 Task: Check the sale-to-list ratio of community pool in the last 3 years.
Action: Mouse moved to (998, 228)
Screenshot: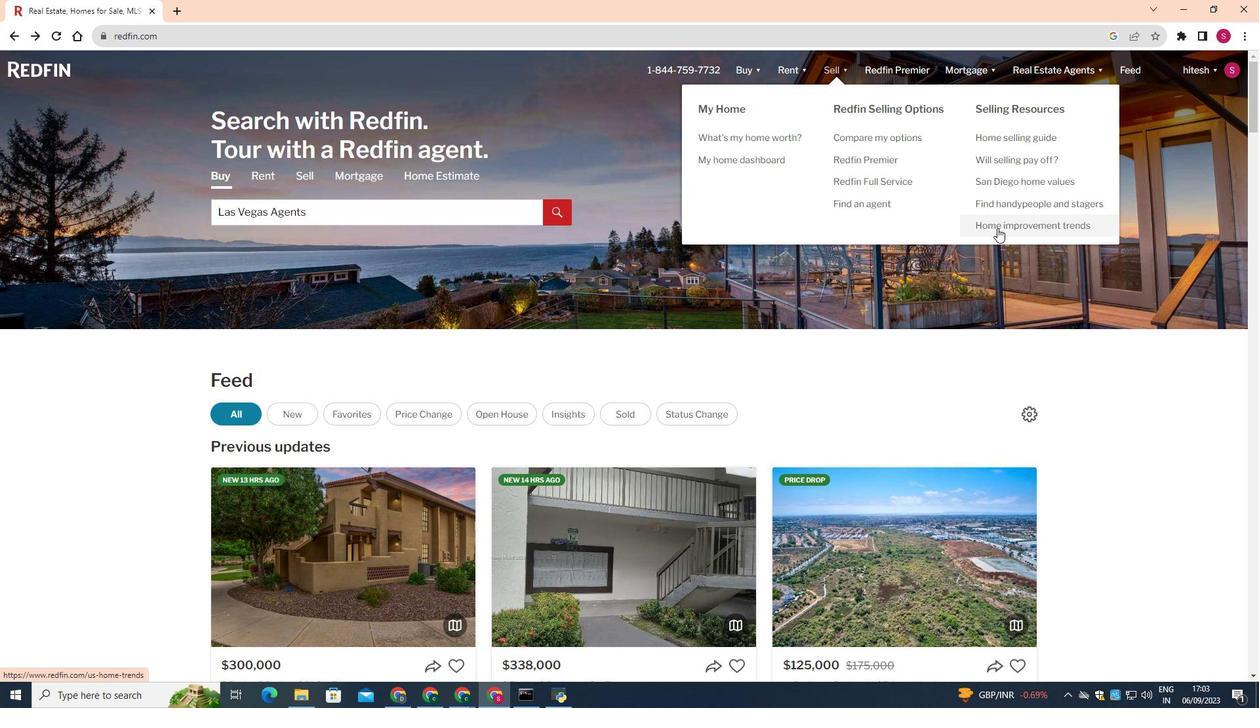 
Action: Mouse pressed left at (998, 228)
Screenshot: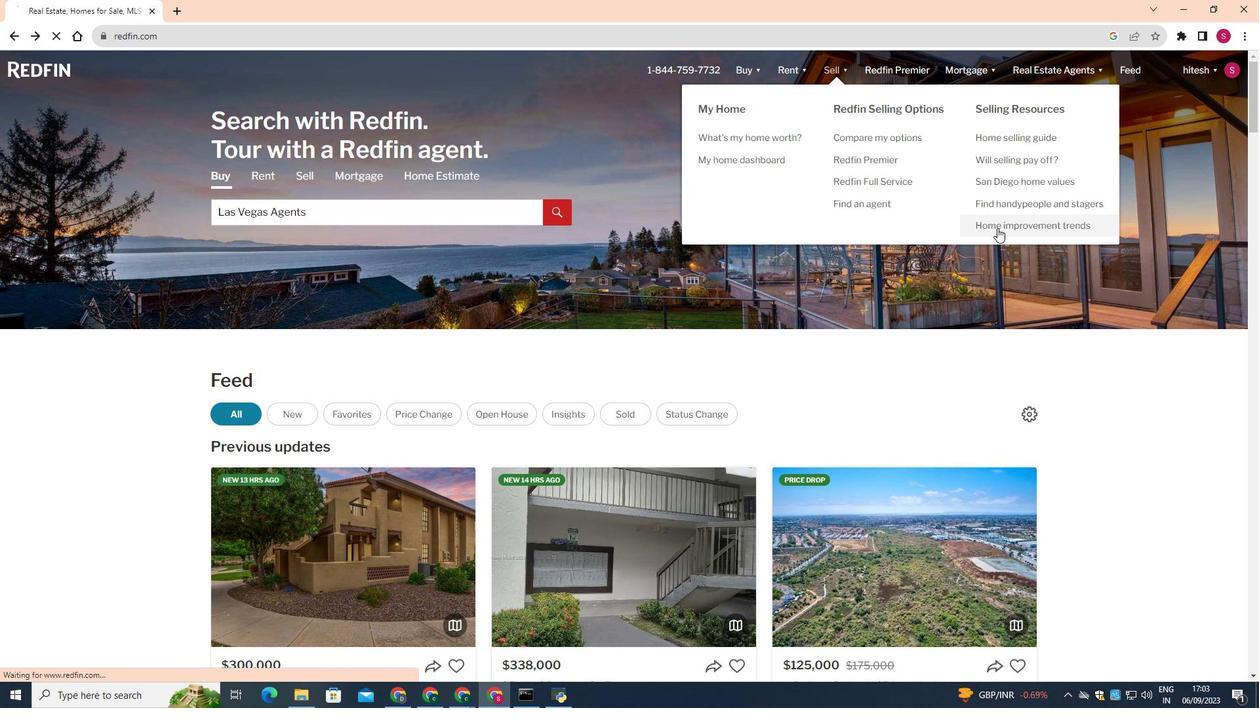 
Action: Mouse moved to (714, 442)
Screenshot: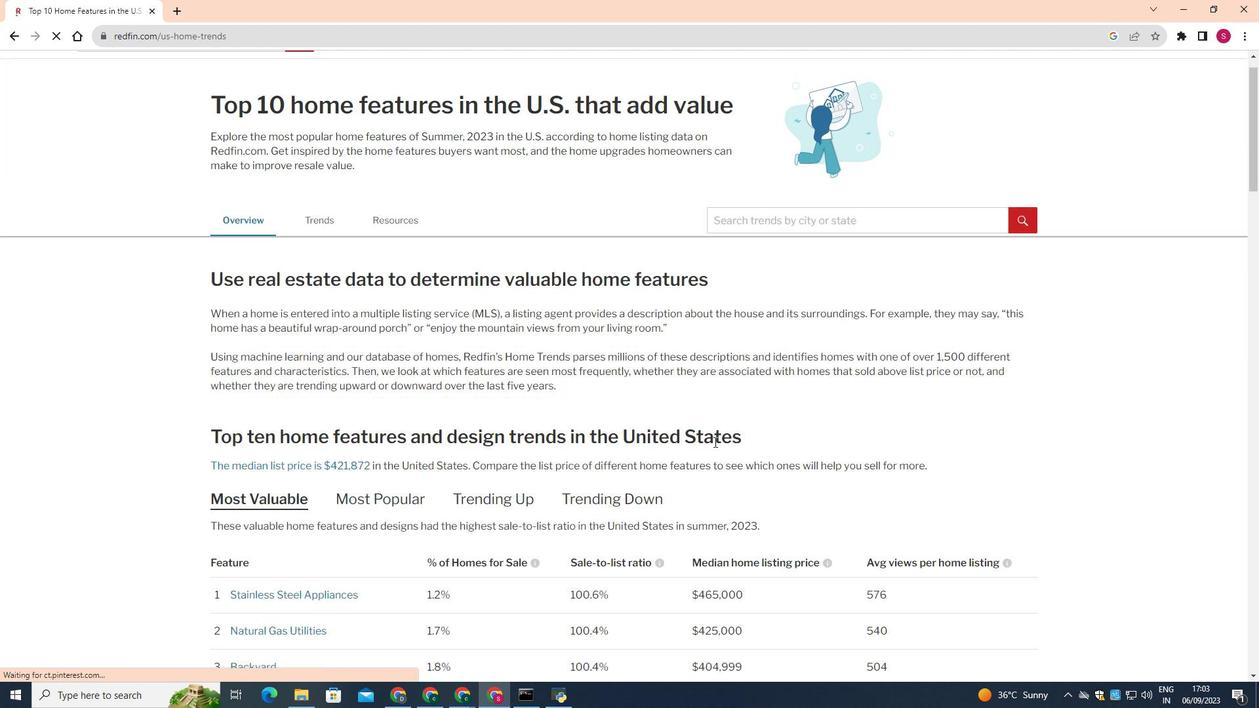 
Action: Mouse scrolled (714, 441) with delta (0, 0)
Screenshot: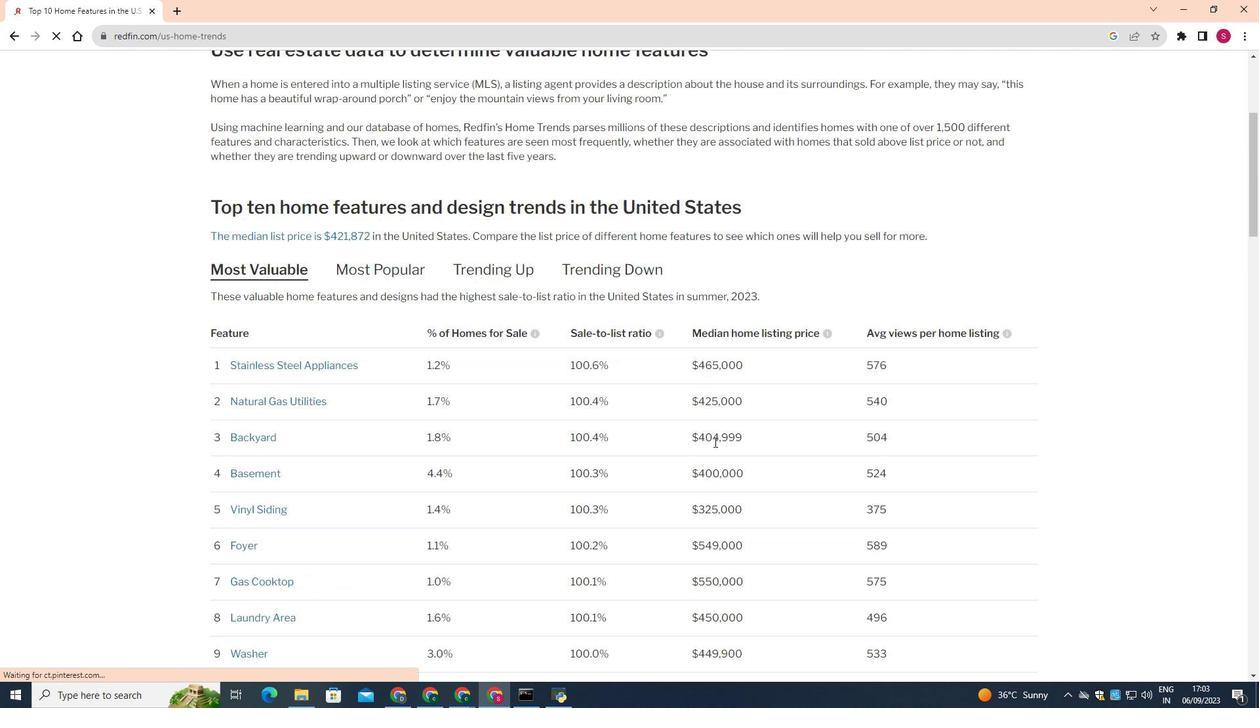 
Action: Mouse scrolled (714, 441) with delta (0, 0)
Screenshot: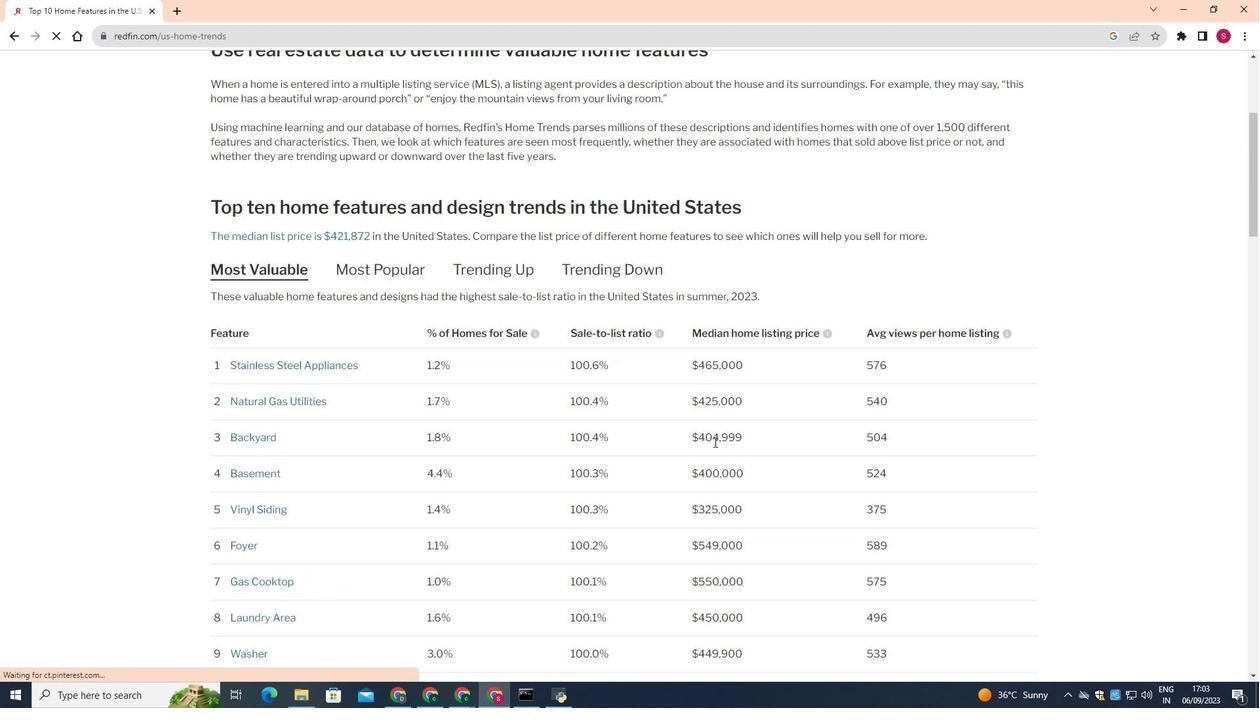 
Action: Mouse scrolled (714, 441) with delta (0, 0)
Screenshot: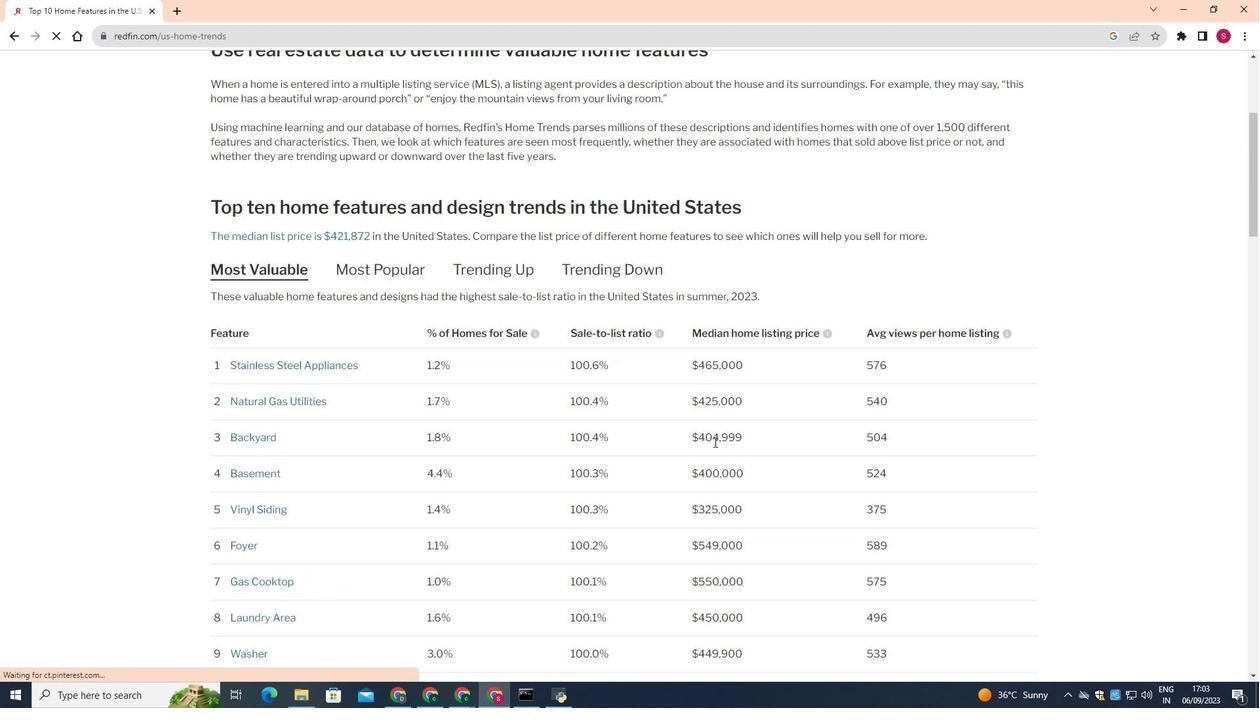 
Action: Mouse scrolled (714, 441) with delta (0, 0)
Screenshot: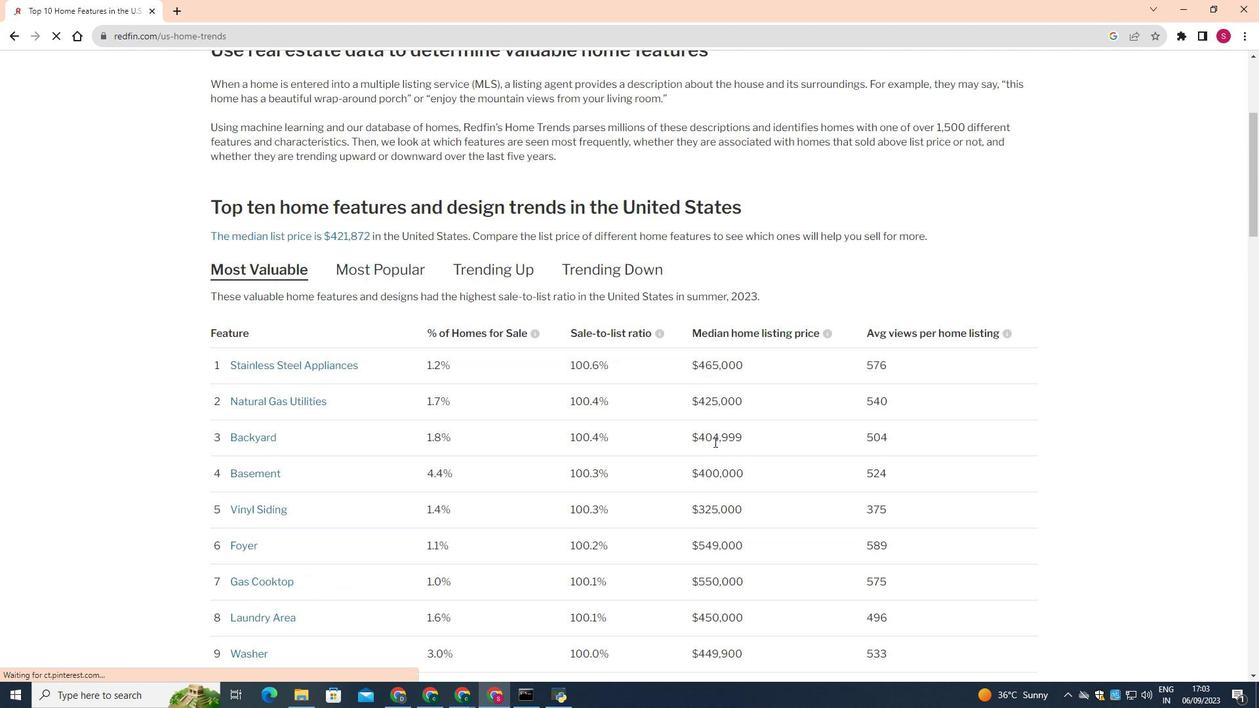 
Action: Mouse scrolled (714, 441) with delta (0, 0)
Screenshot: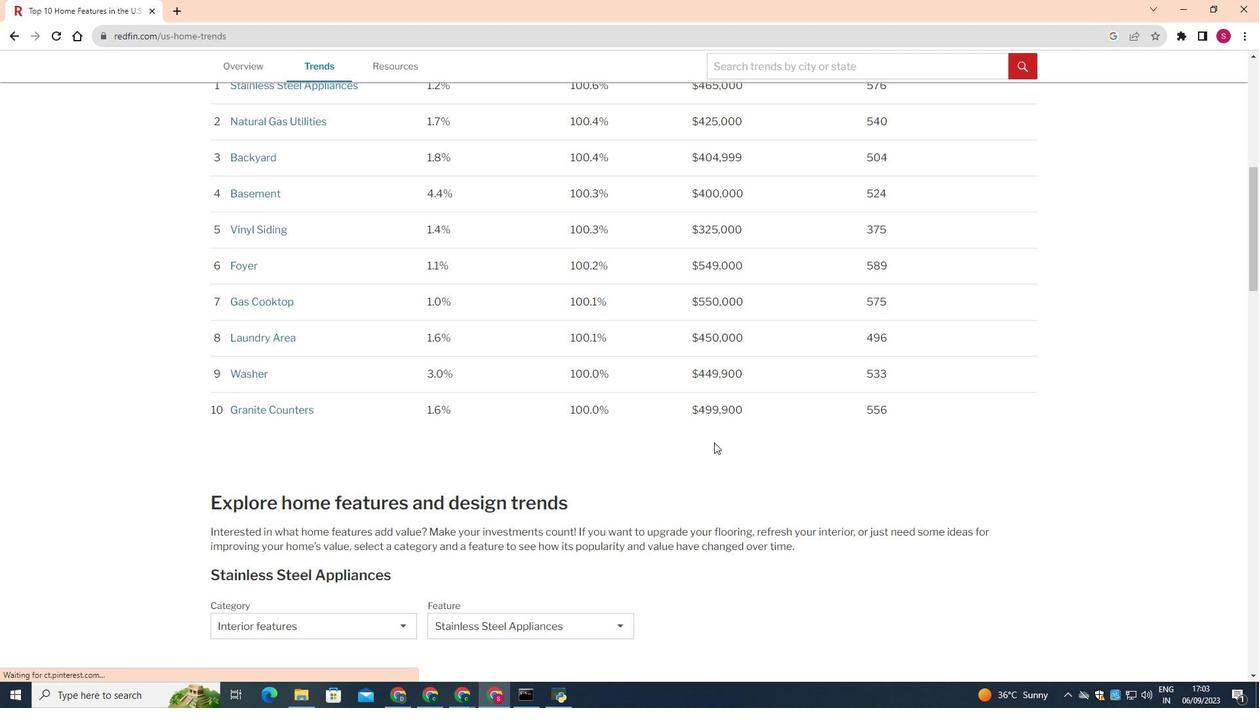 
Action: Mouse moved to (714, 442)
Screenshot: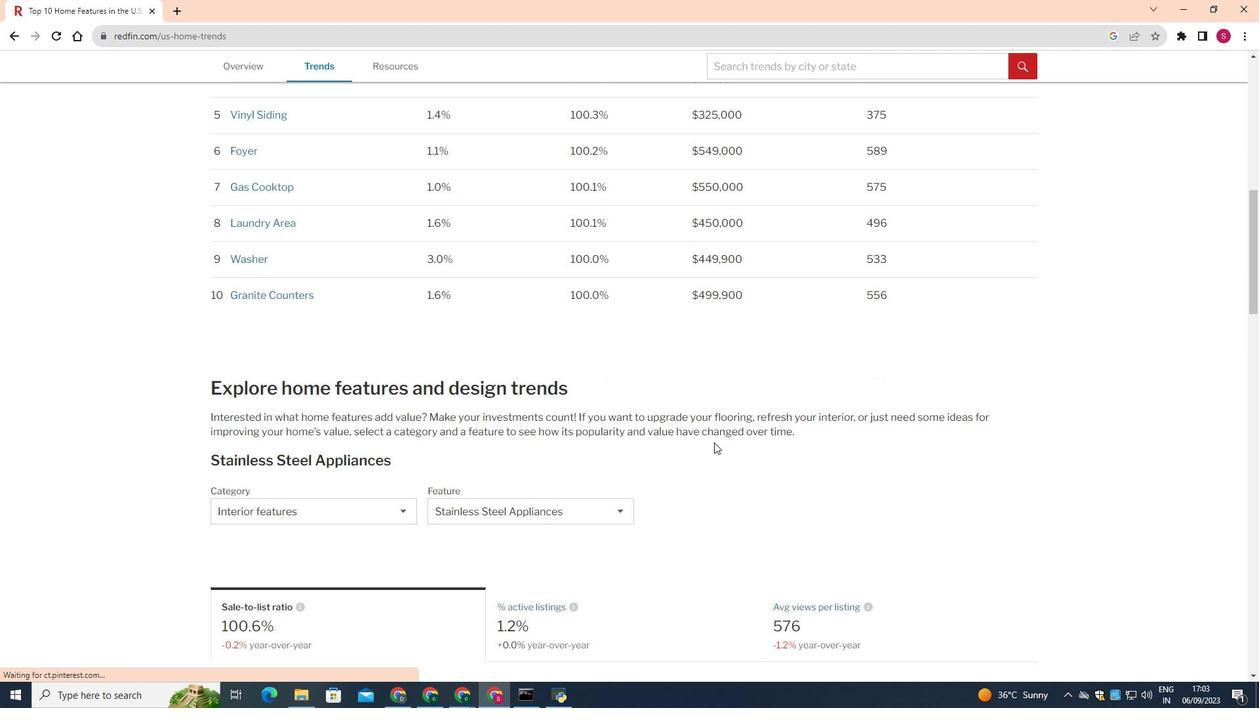 
Action: Mouse scrolled (714, 442) with delta (0, 0)
Screenshot: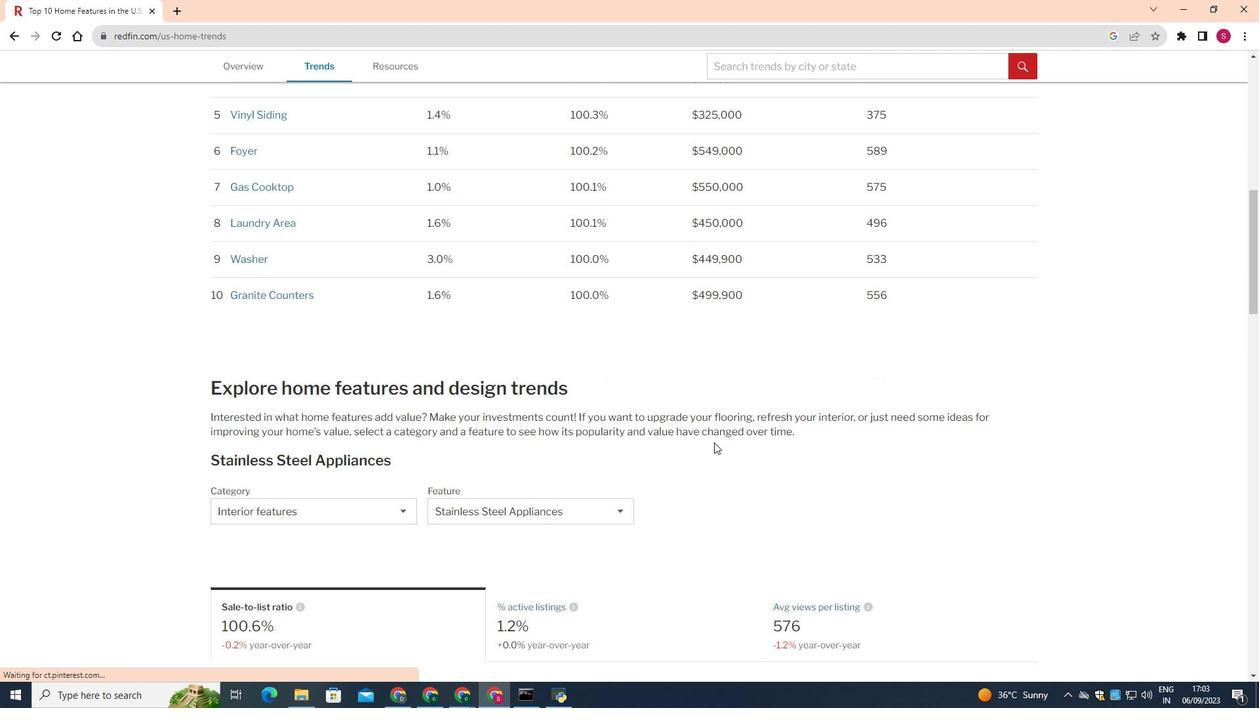 
Action: Mouse scrolled (714, 442) with delta (0, 0)
Screenshot: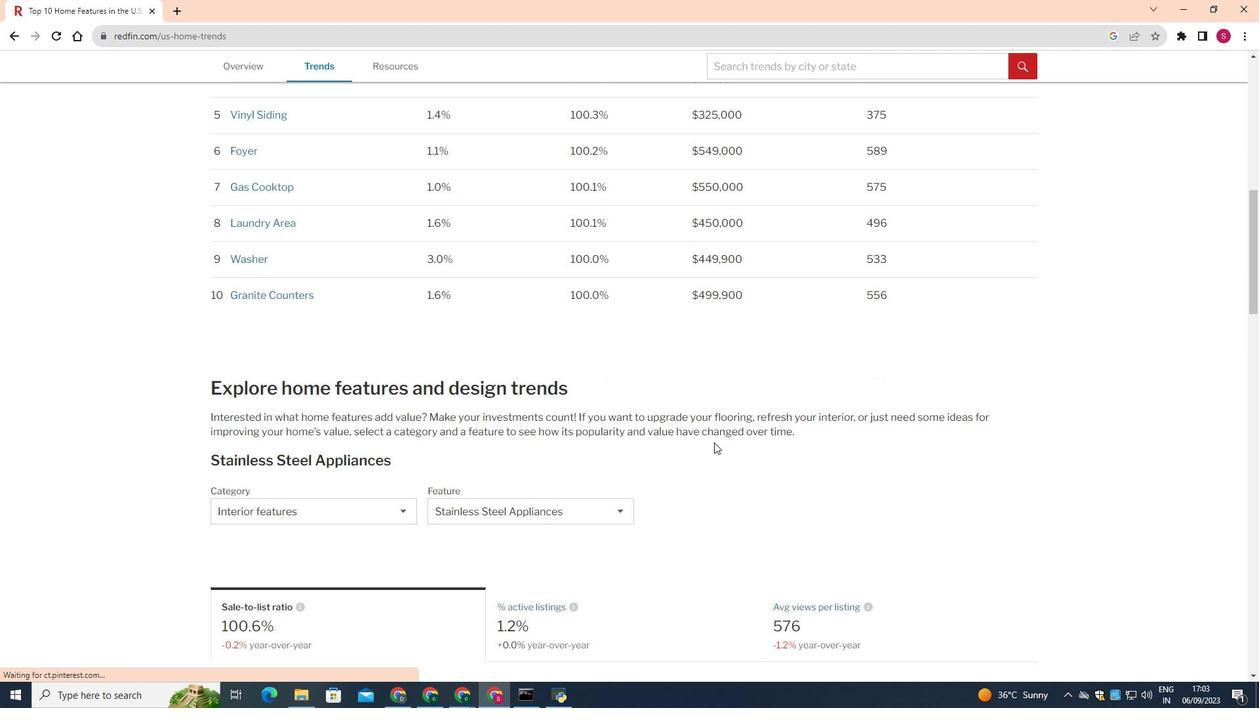 
Action: Mouse scrolled (714, 442) with delta (0, 0)
Screenshot: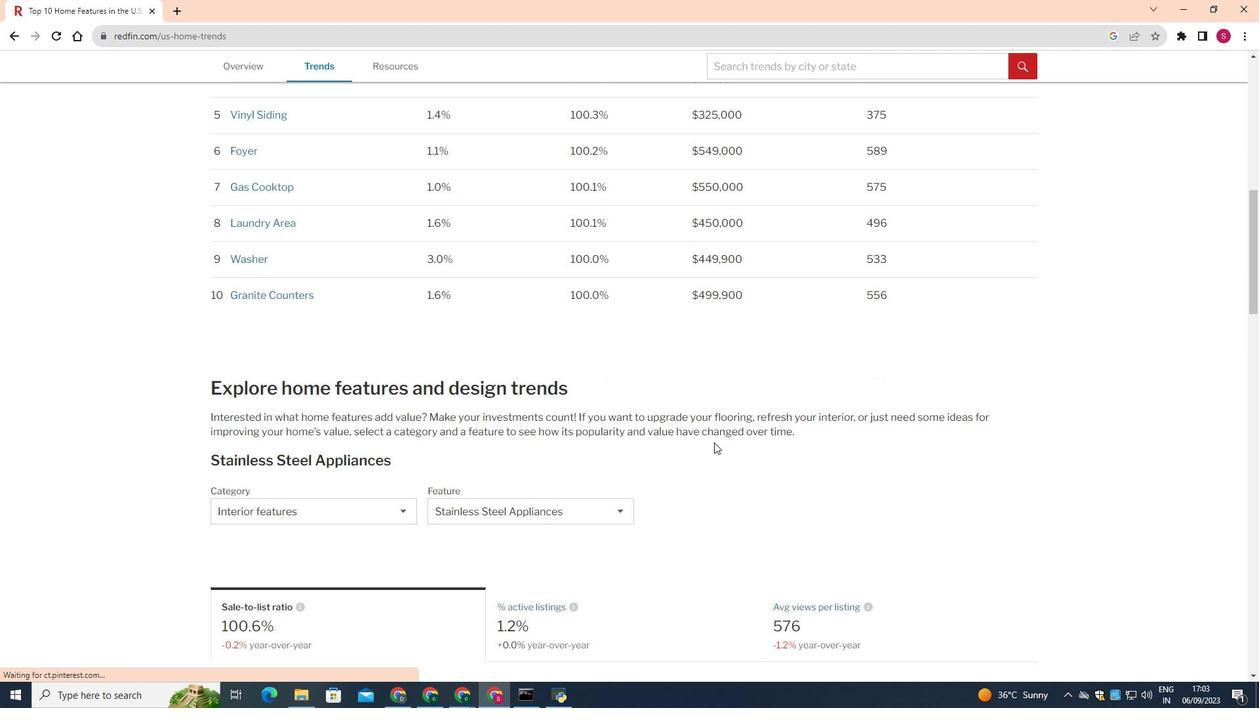 
Action: Mouse scrolled (714, 442) with delta (0, 0)
Screenshot: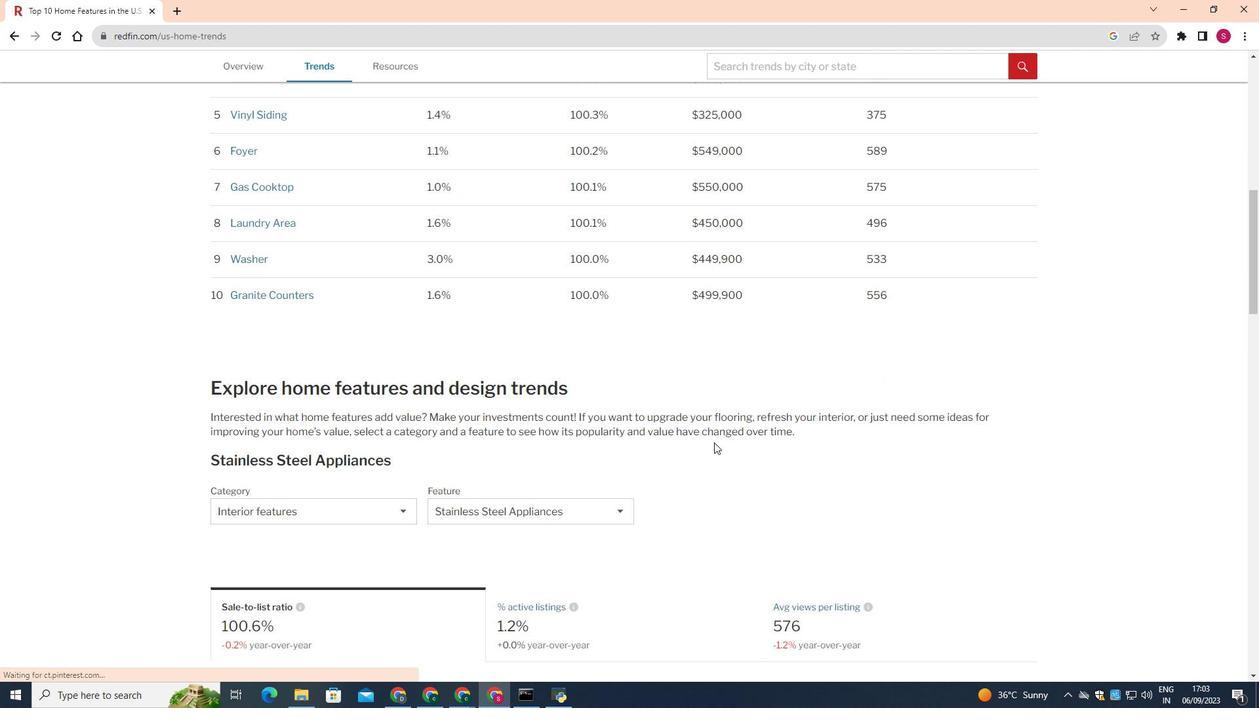 
Action: Mouse scrolled (714, 442) with delta (0, 0)
Screenshot: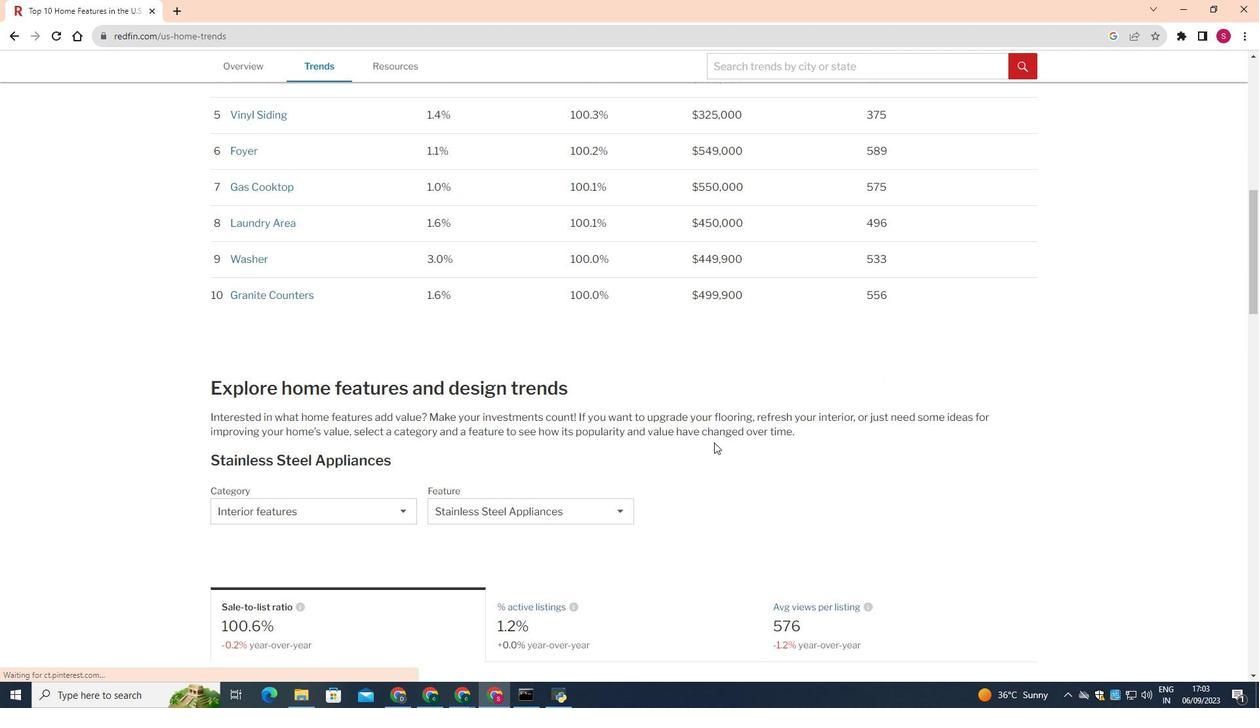 
Action: Mouse moved to (715, 443)
Screenshot: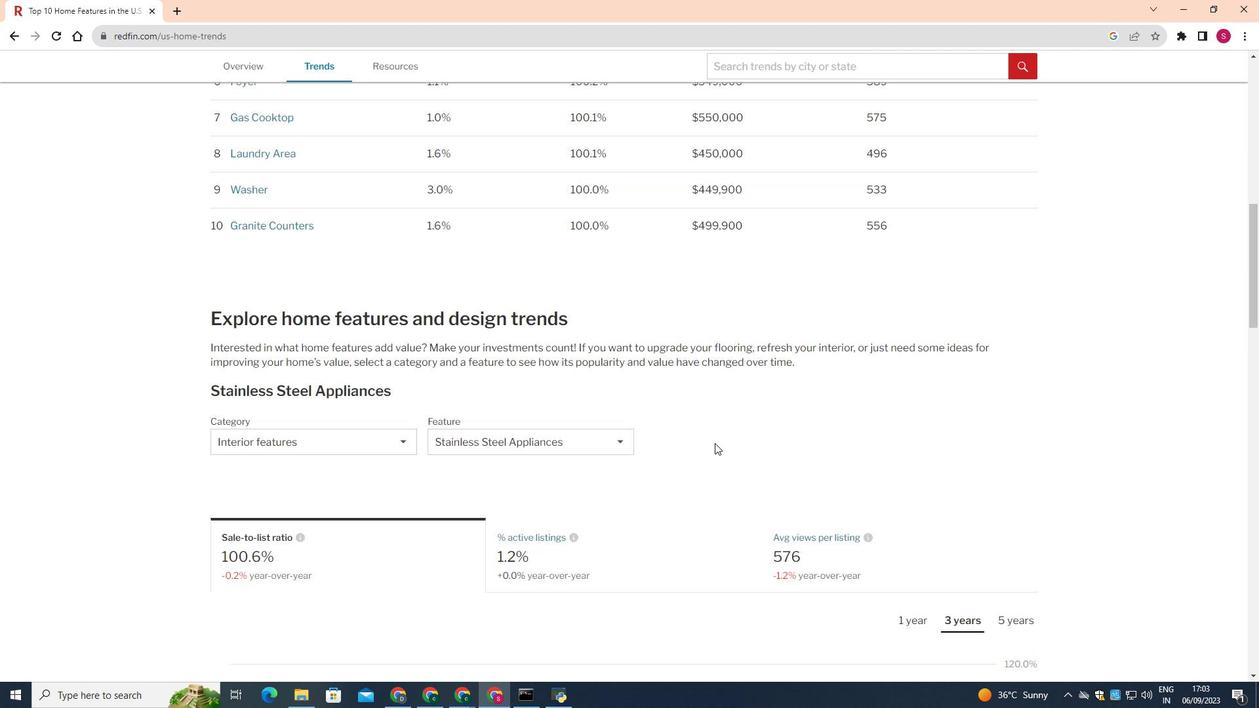 
Action: Mouse scrolled (715, 442) with delta (0, 0)
Screenshot: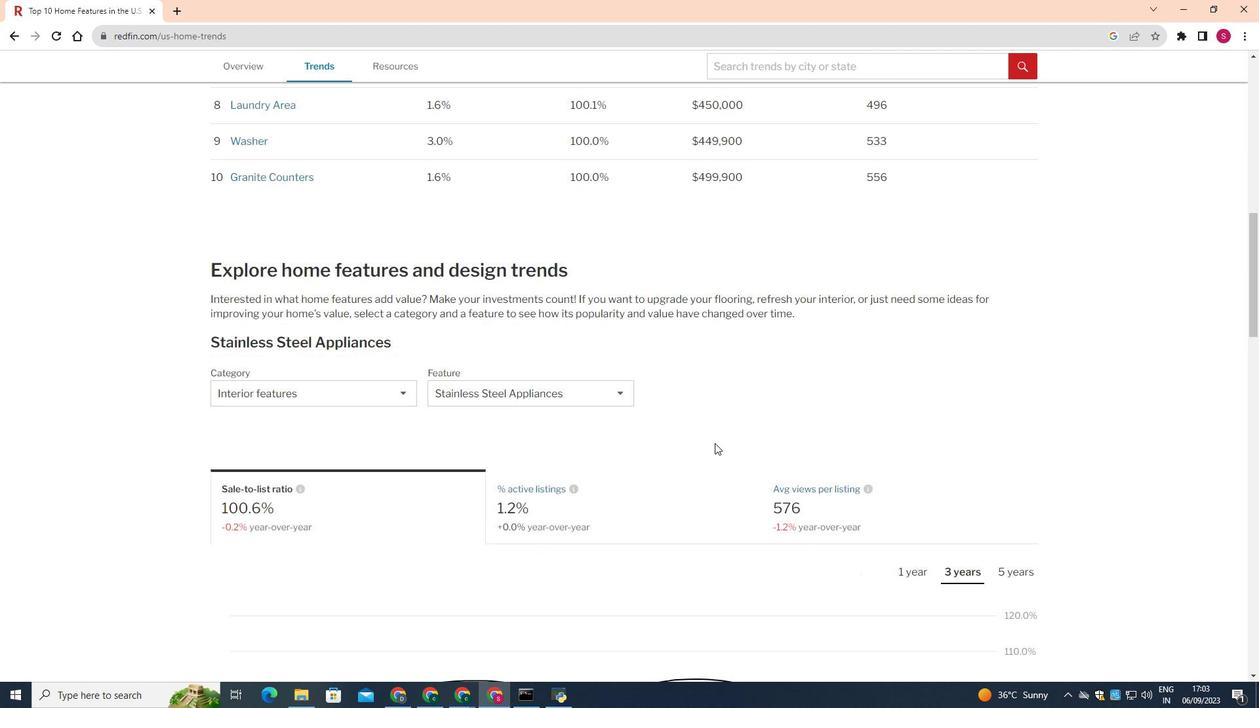 
Action: Mouse scrolled (715, 442) with delta (0, 0)
Screenshot: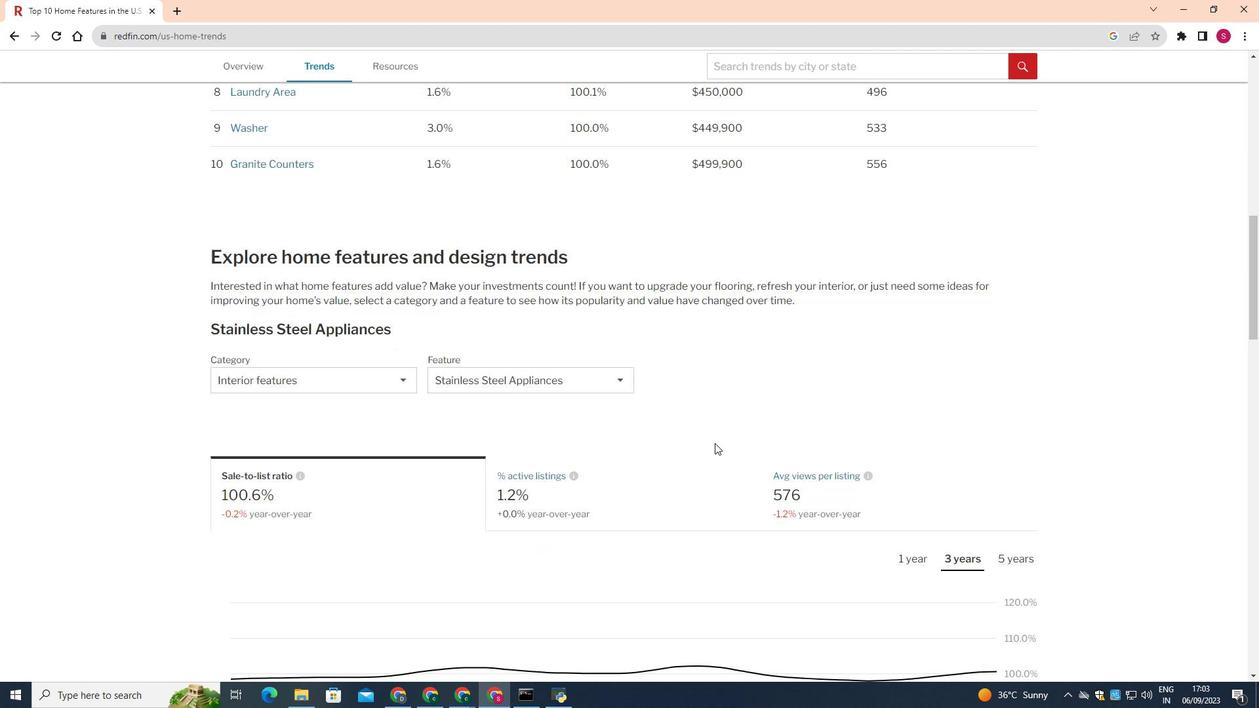 
Action: Mouse moved to (319, 379)
Screenshot: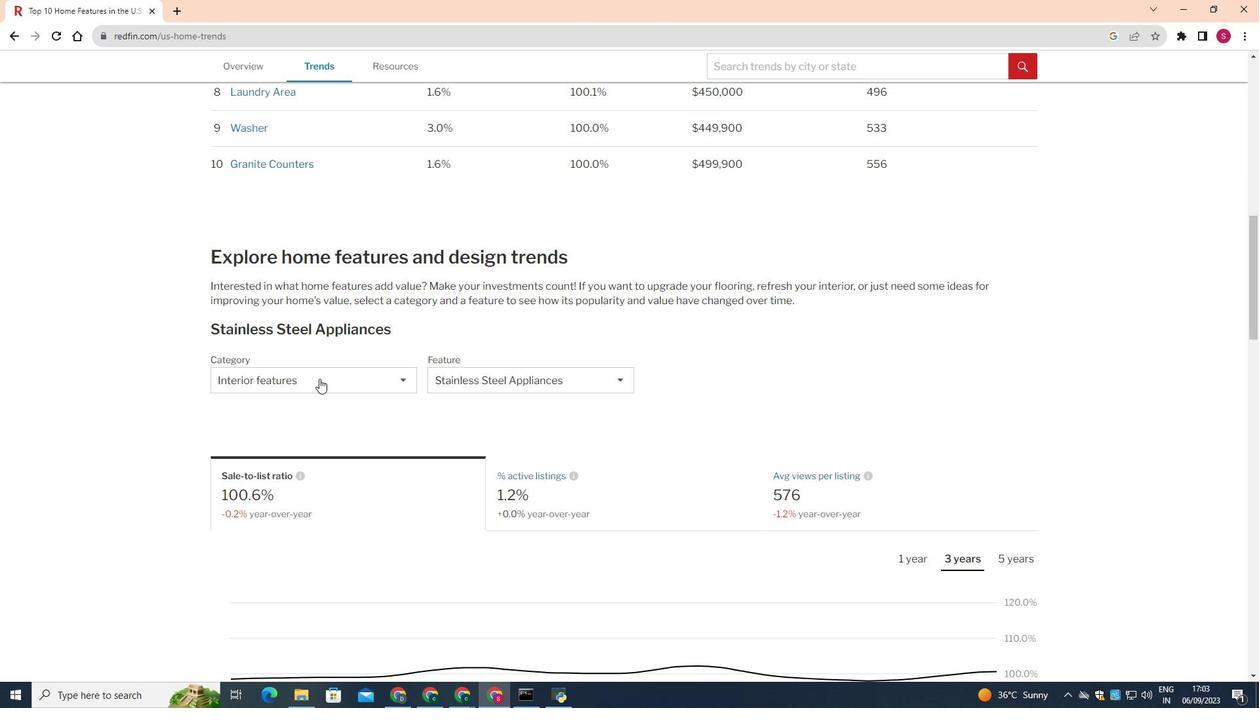
Action: Mouse pressed left at (319, 379)
Screenshot: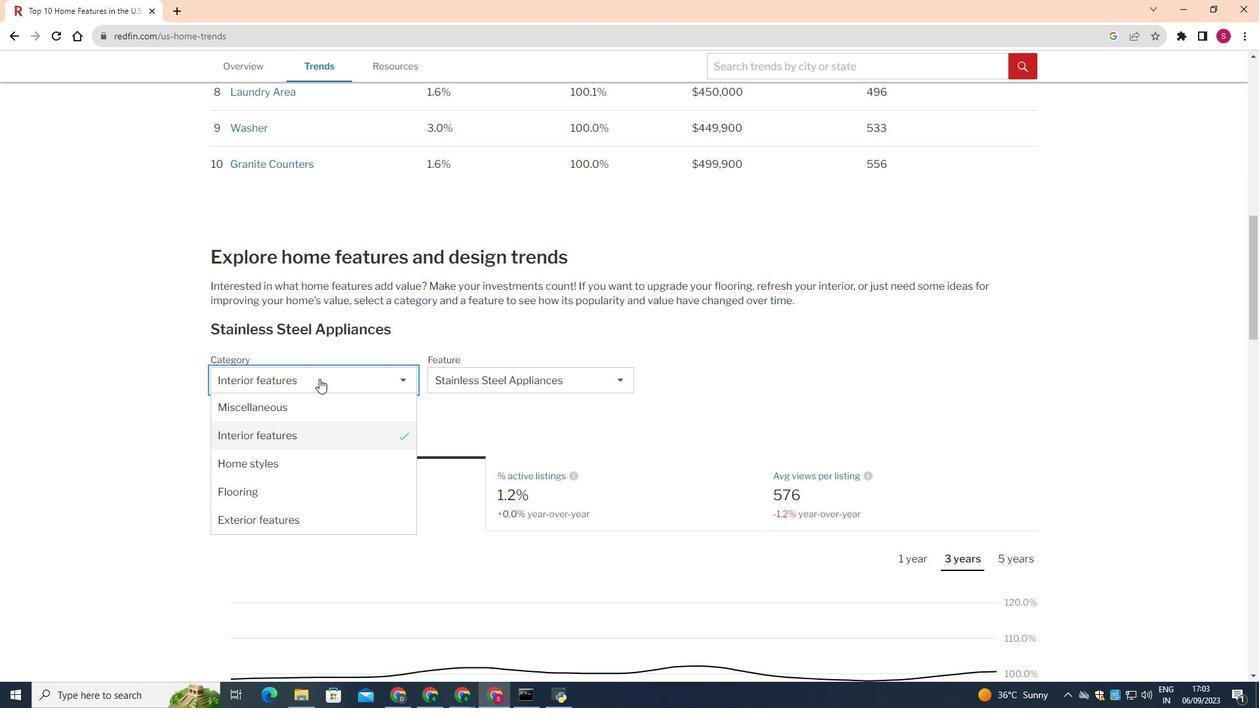 
Action: Mouse moved to (304, 408)
Screenshot: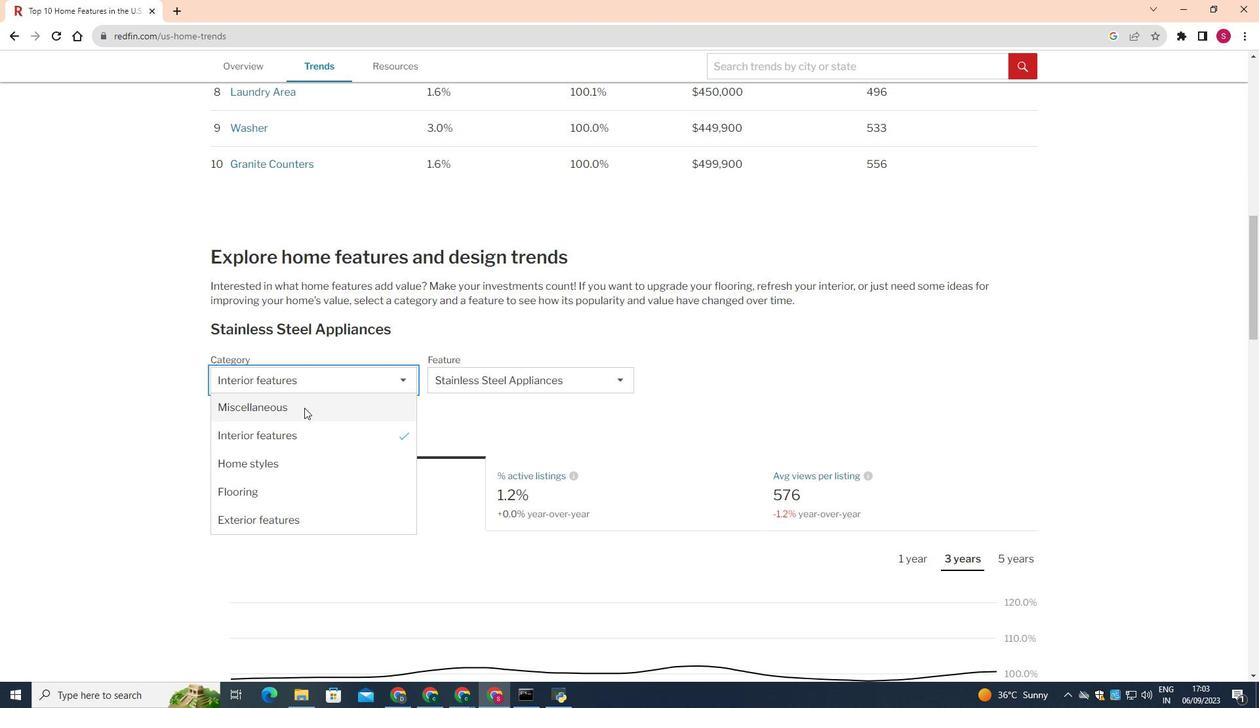 
Action: Mouse pressed left at (304, 408)
Screenshot: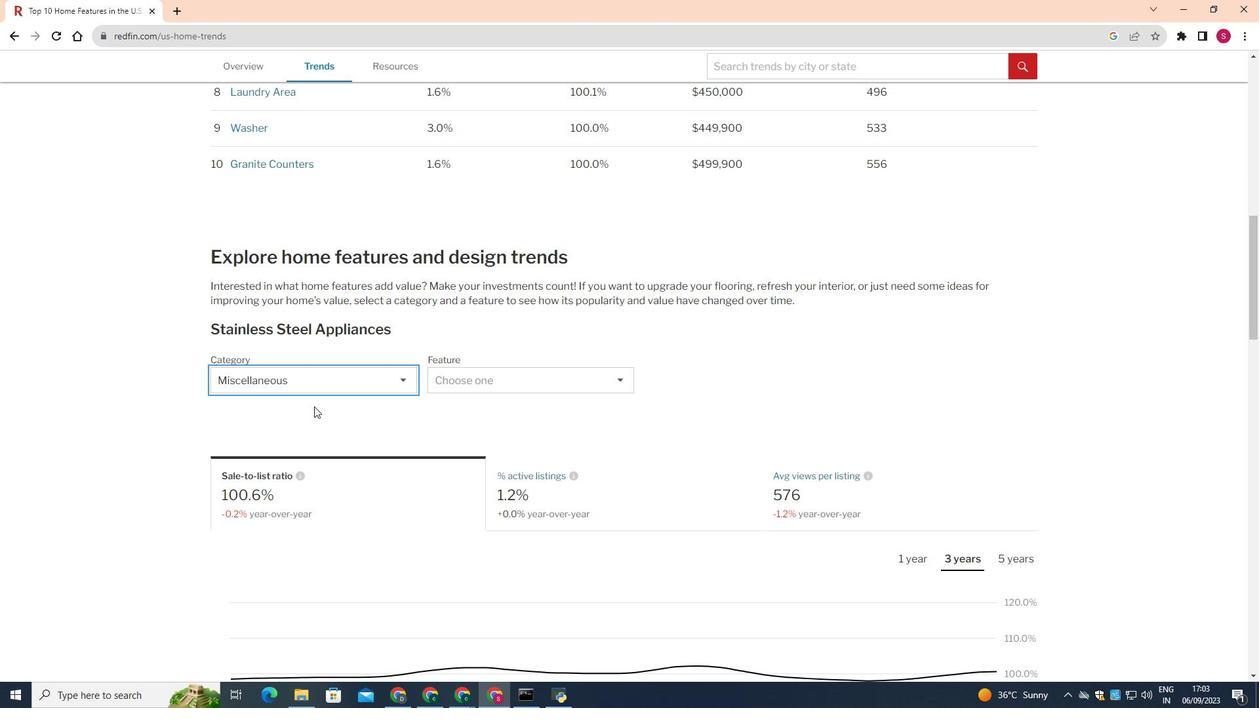 
Action: Mouse moved to (494, 376)
Screenshot: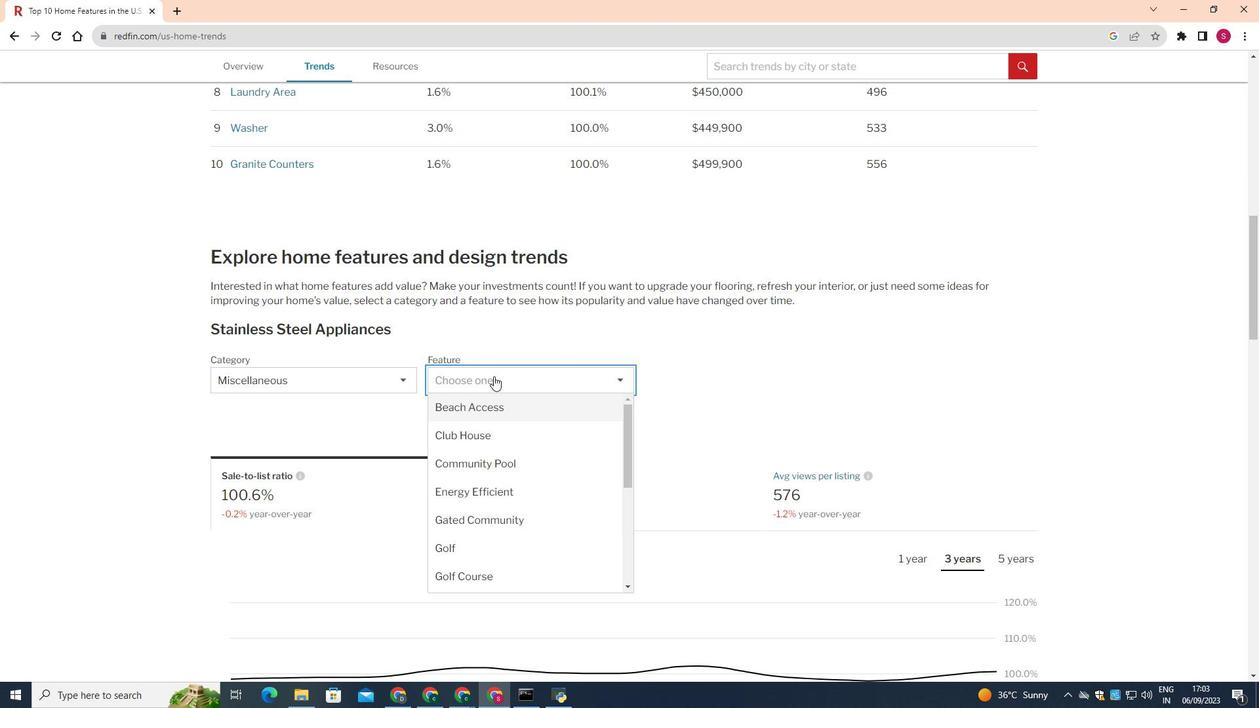 
Action: Mouse pressed left at (494, 376)
Screenshot: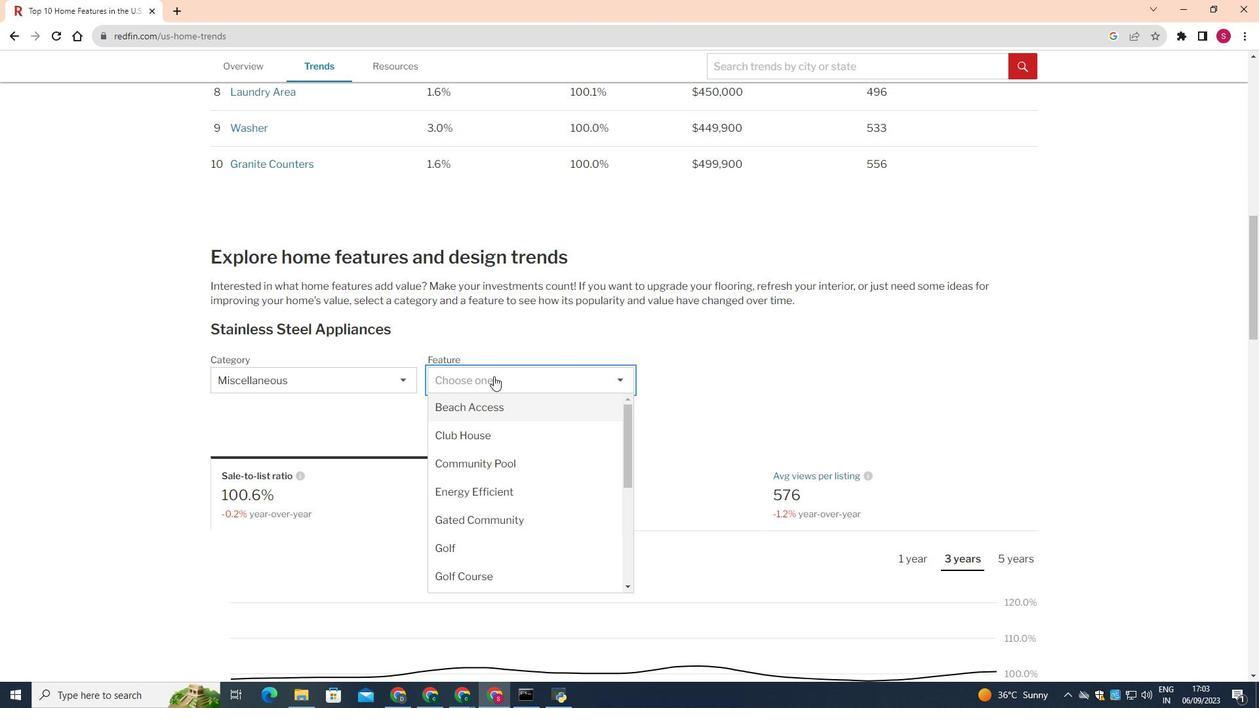 
Action: Mouse moved to (492, 459)
Screenshot: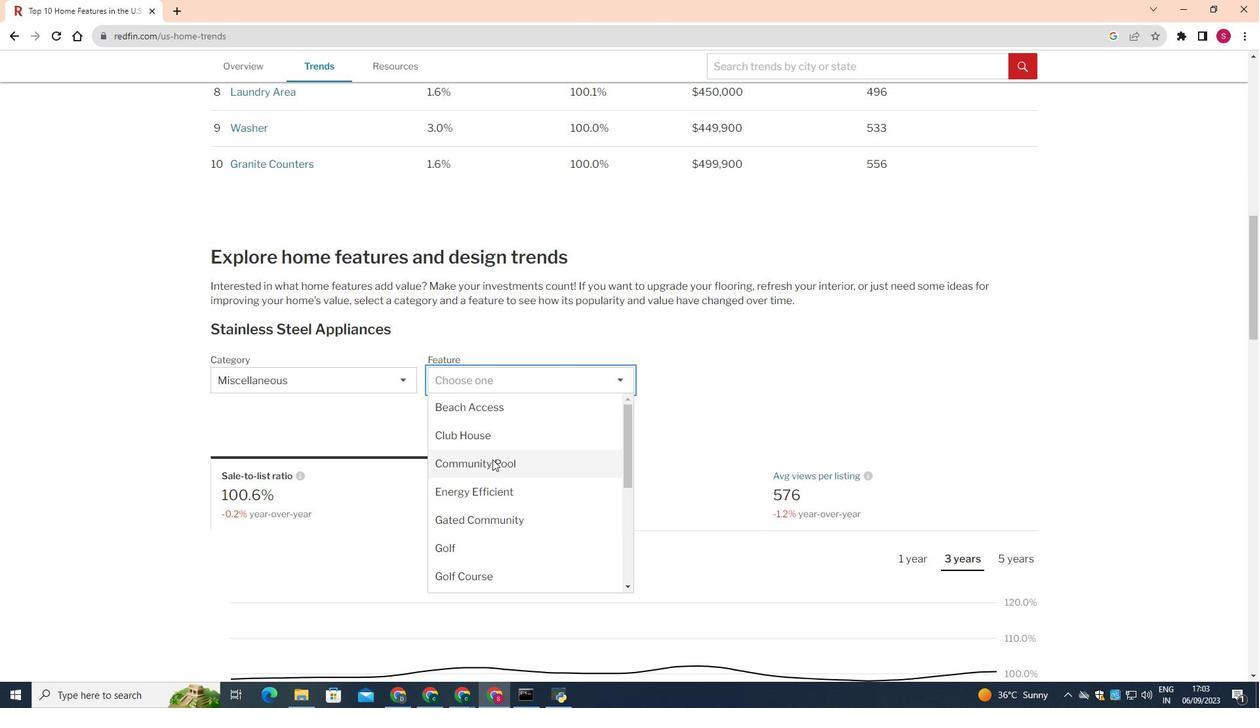 
Action: Mouse pressed left at (492, 459)
Screenshot: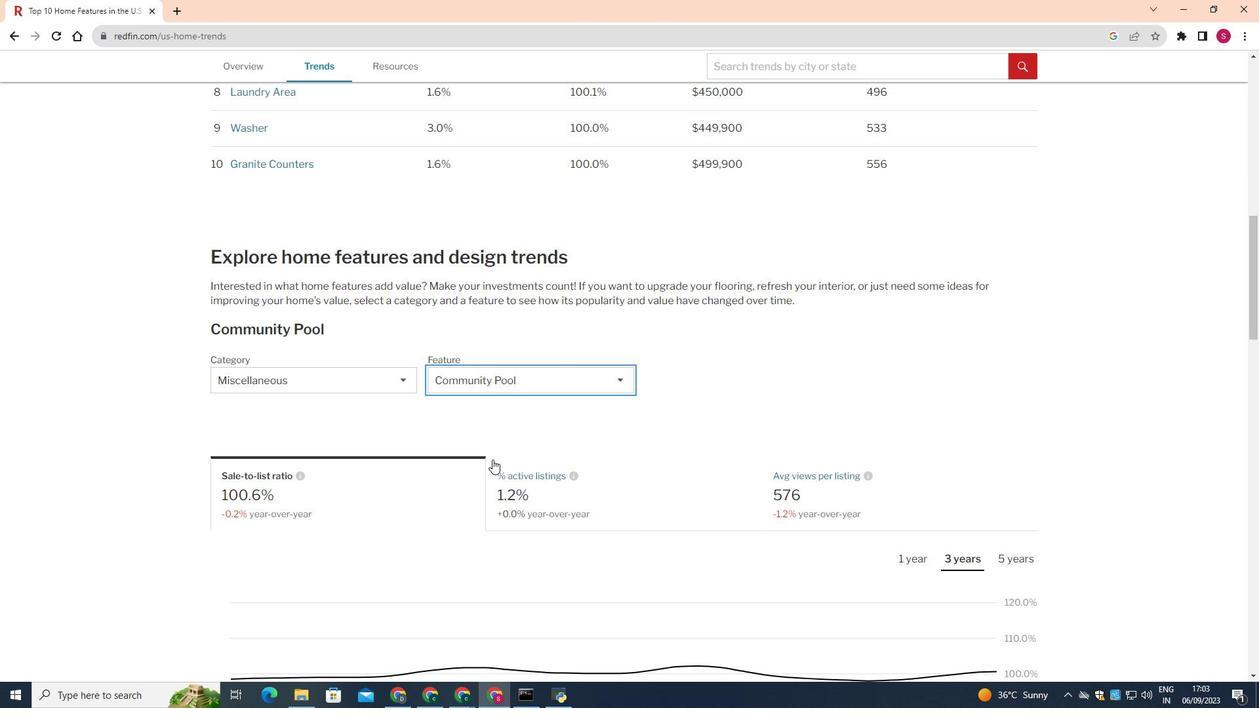 
Action: Mouse moved to (396, 484)
Screenshot: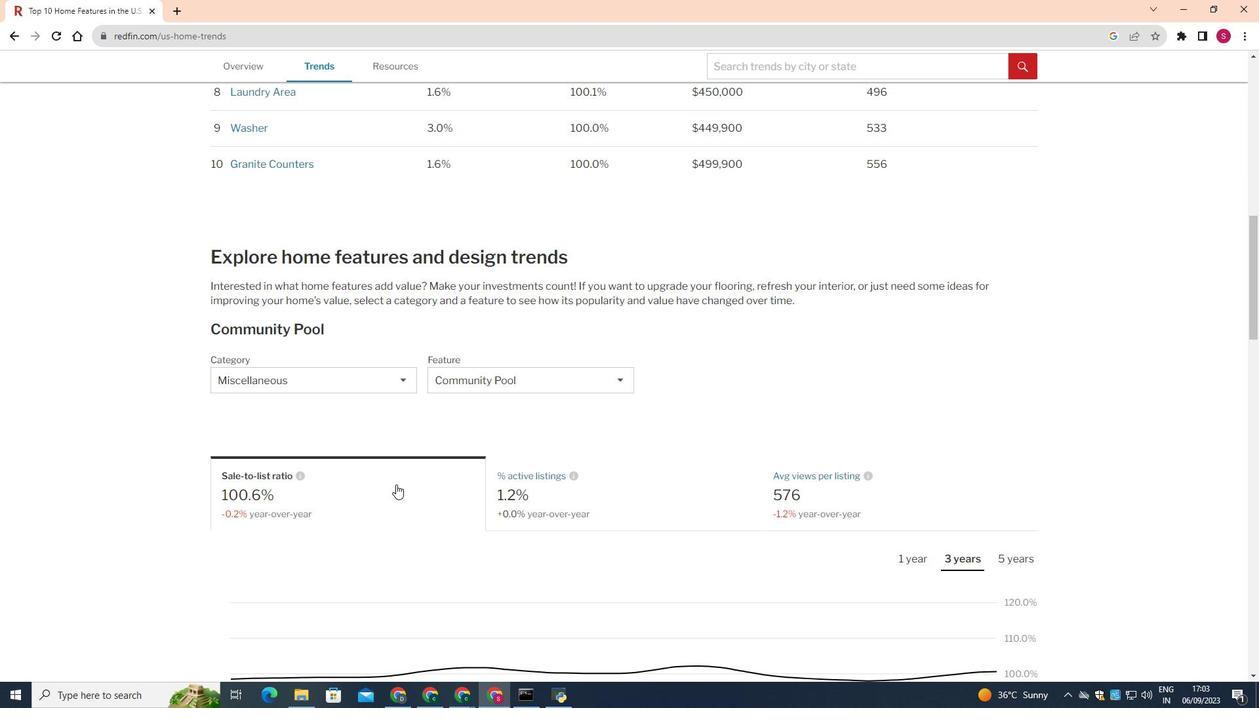 
Action: Mouse pressed left at (396, 484)
Screenshot: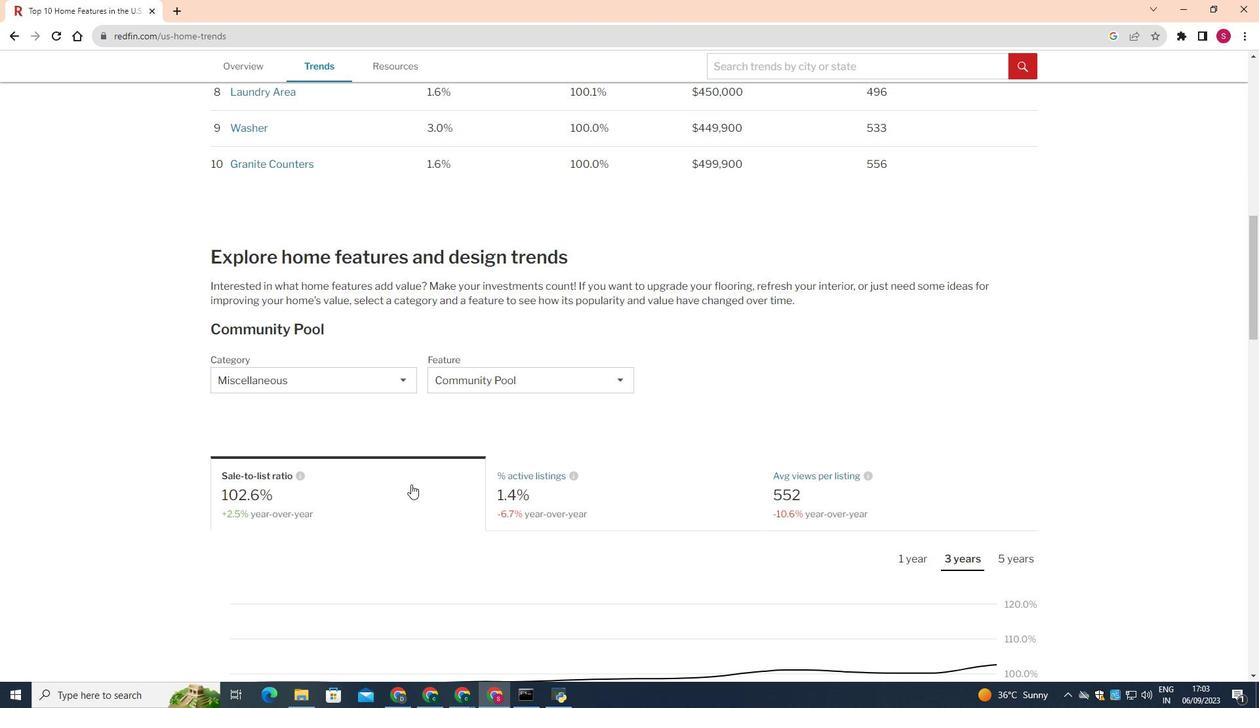 
Action: Mouse moved to (951, 561)
Screenshot: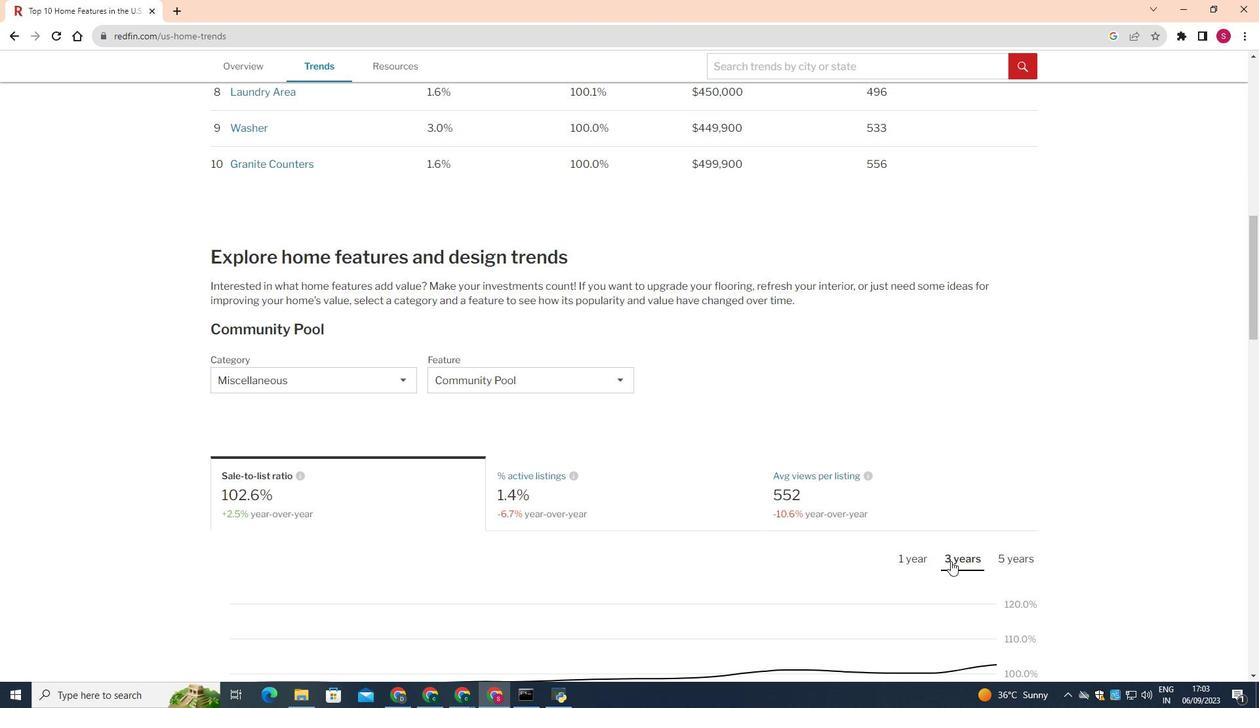 
Action: Mouse pressed left at (951, 561)
Screenshot: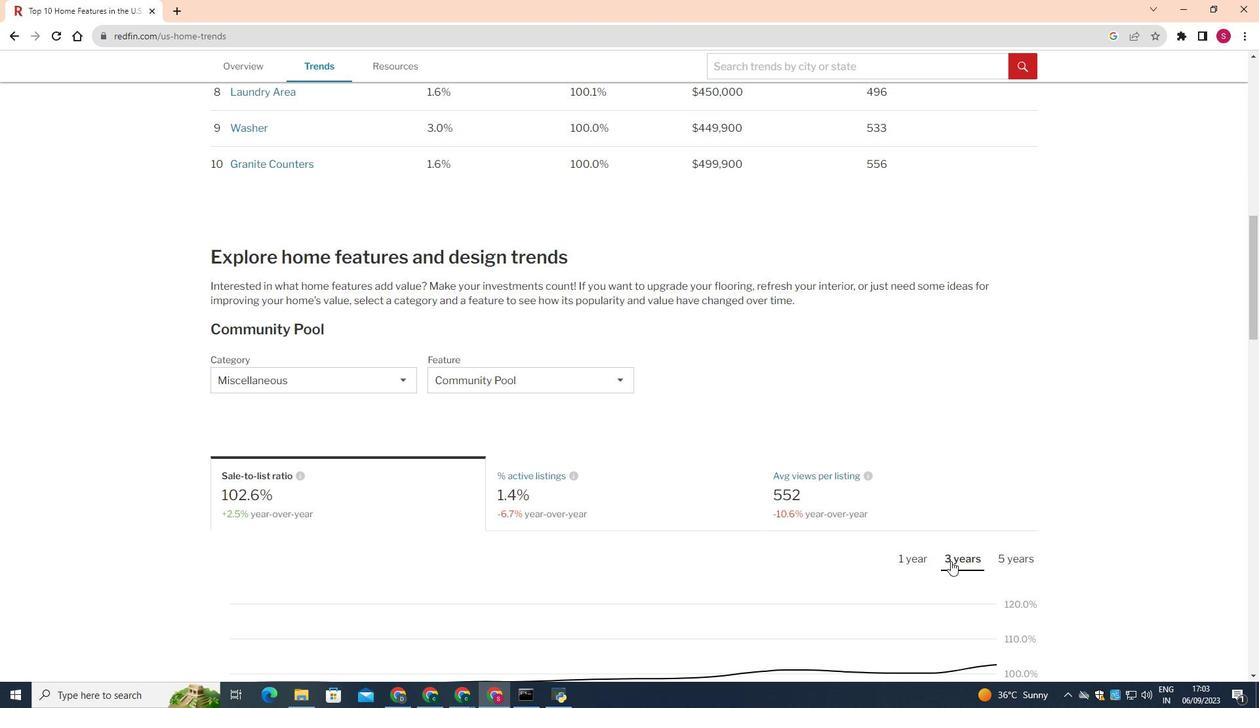 
Action: Mouse moved to (806, 530)
Screenshot: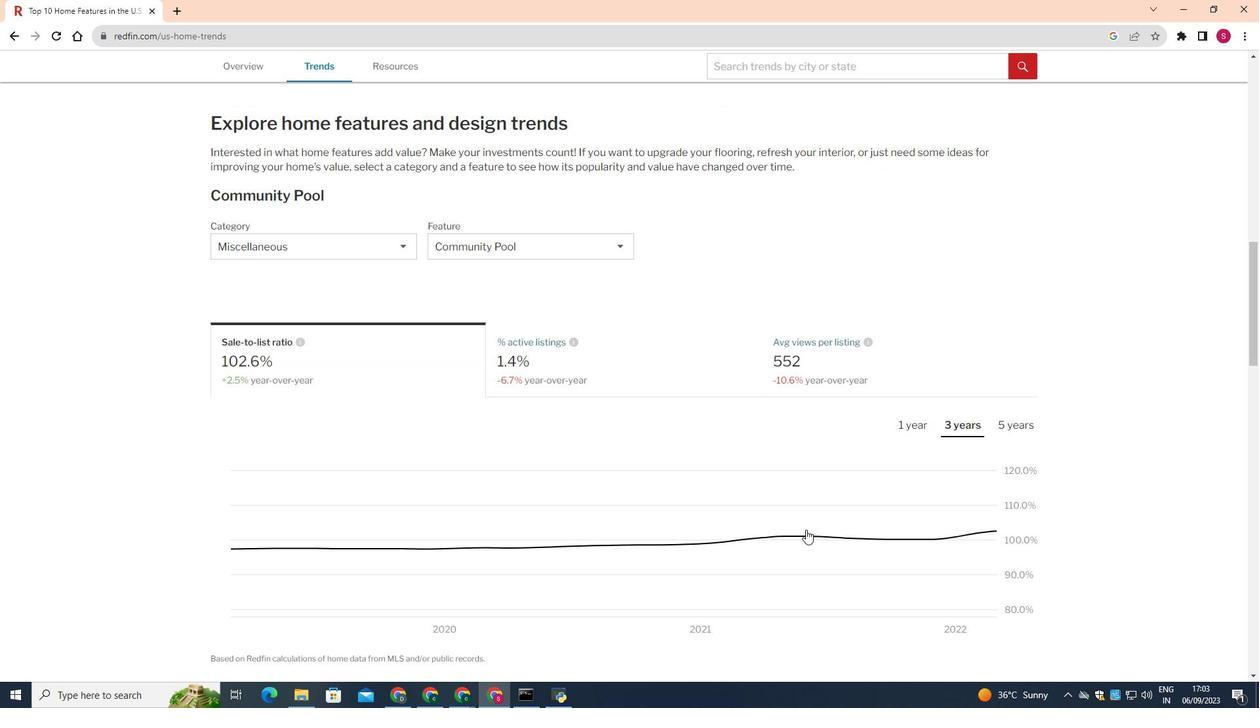 
Action: Mouse scrolled (806, 529) with delta (0, 0)
Screenshot: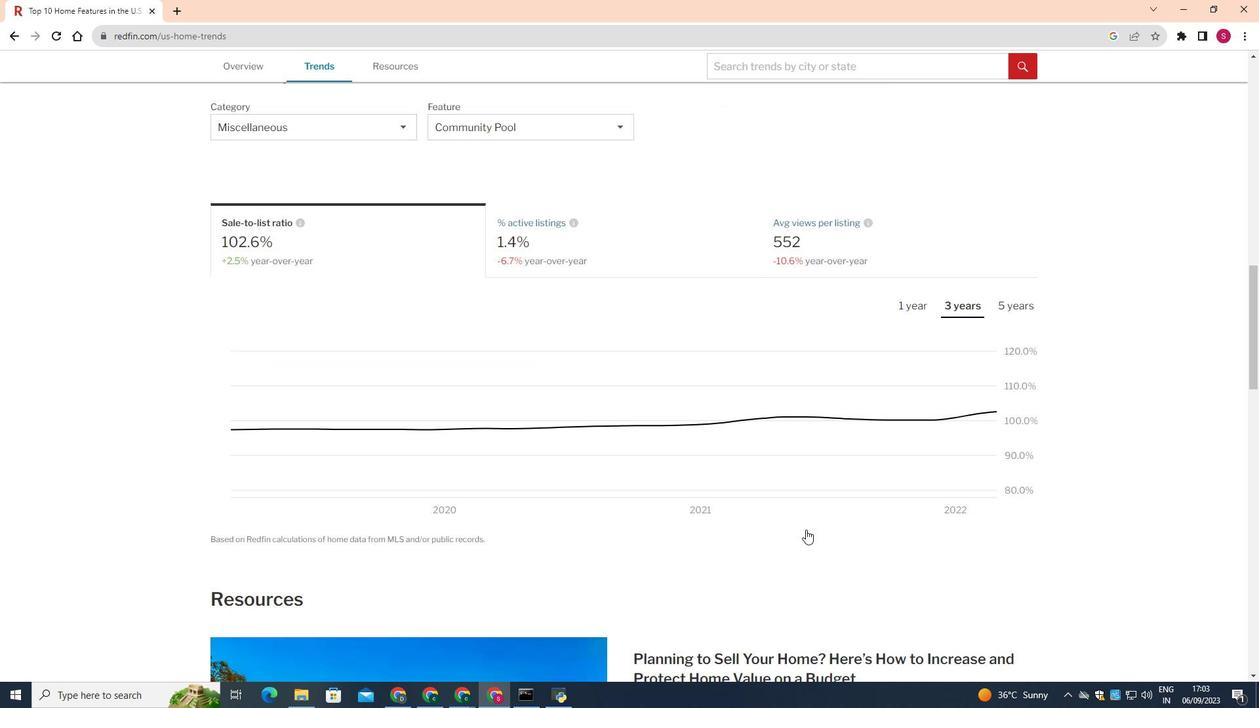 
Action: Mouse scrolled (806, 529) with delta (0, 0)
Screenshot: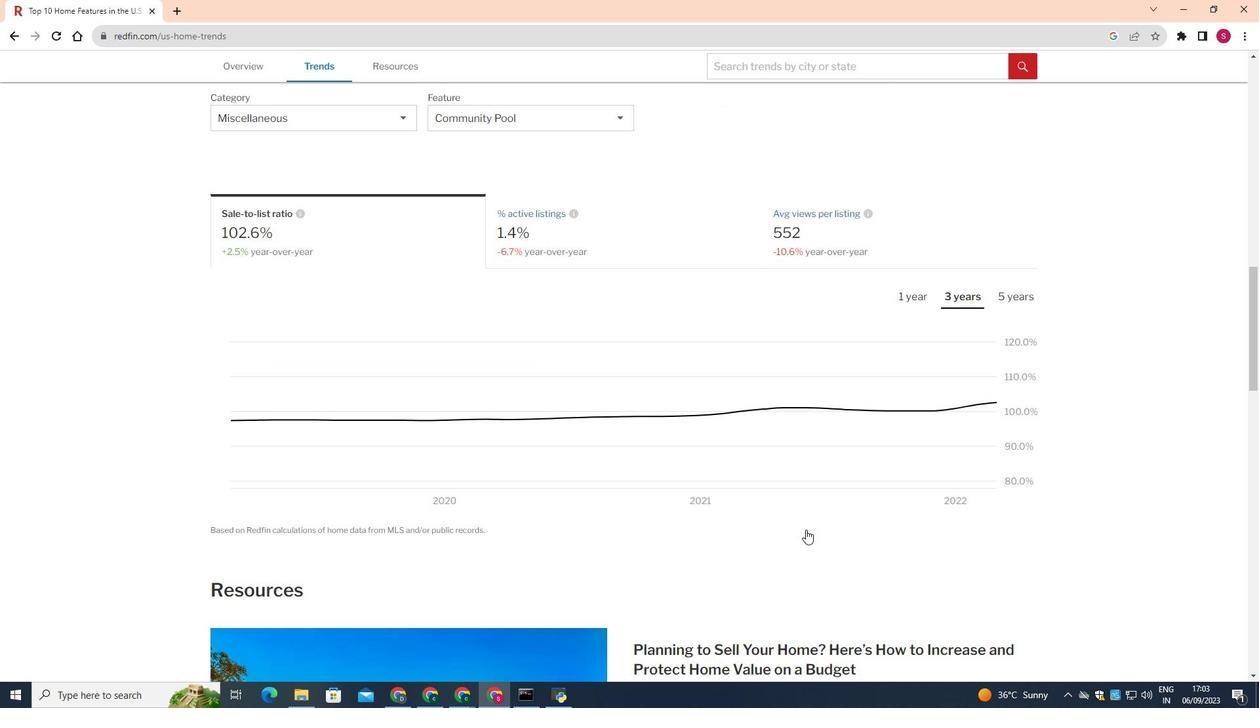 
Action: Mouse scrolled (806, 529) with delta (0, 0)
Screenshot: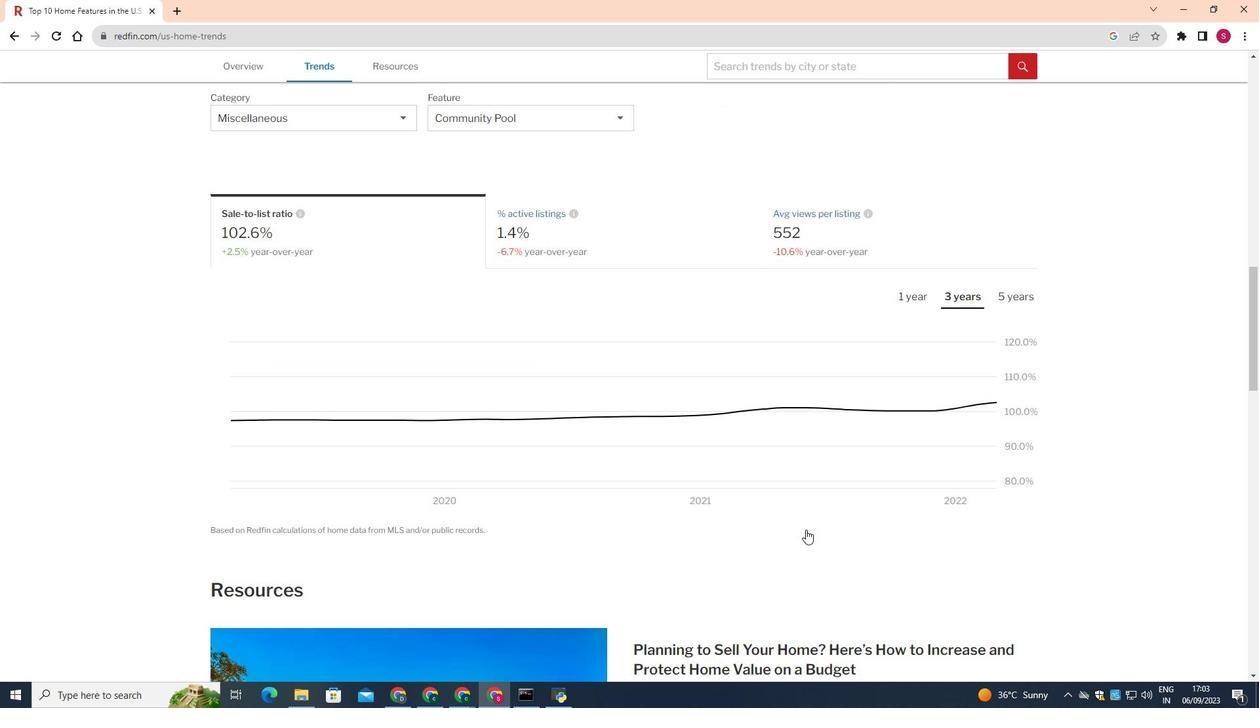 
Action: Mouse scrolled (806, 529) with delta (0, 0)
Screenshot: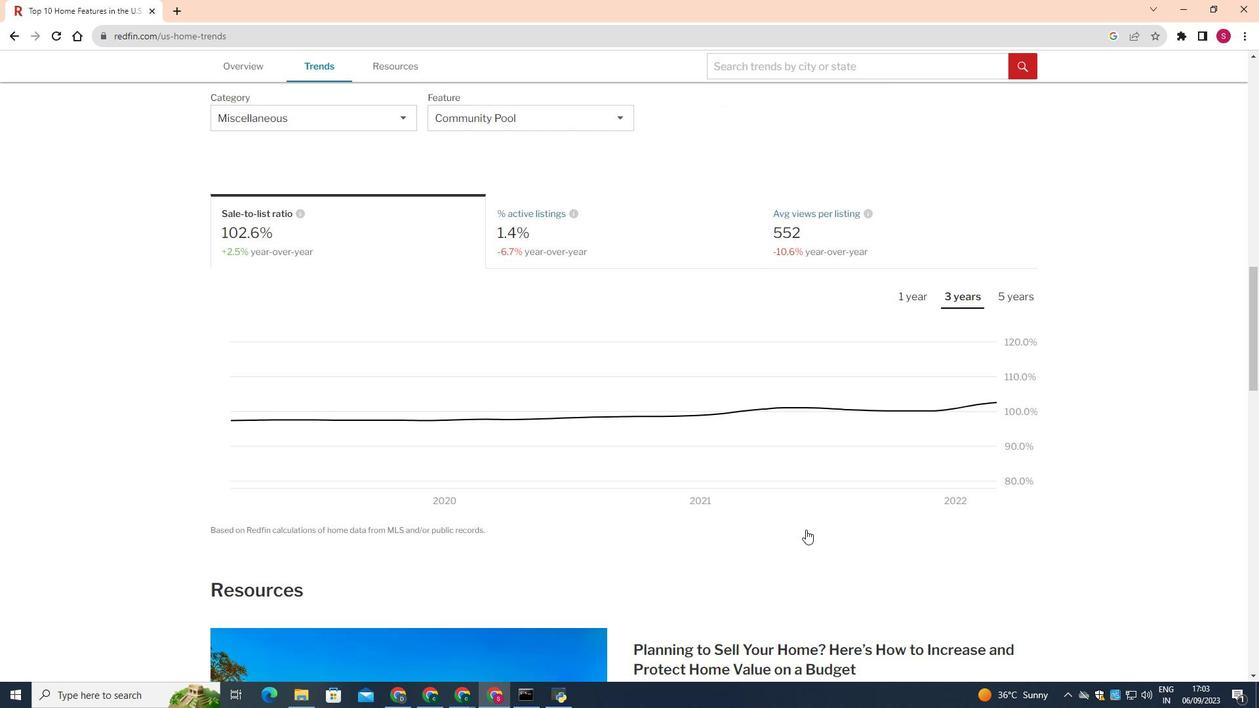 
Action: Mouse moved to (808, 526)
Screenshot: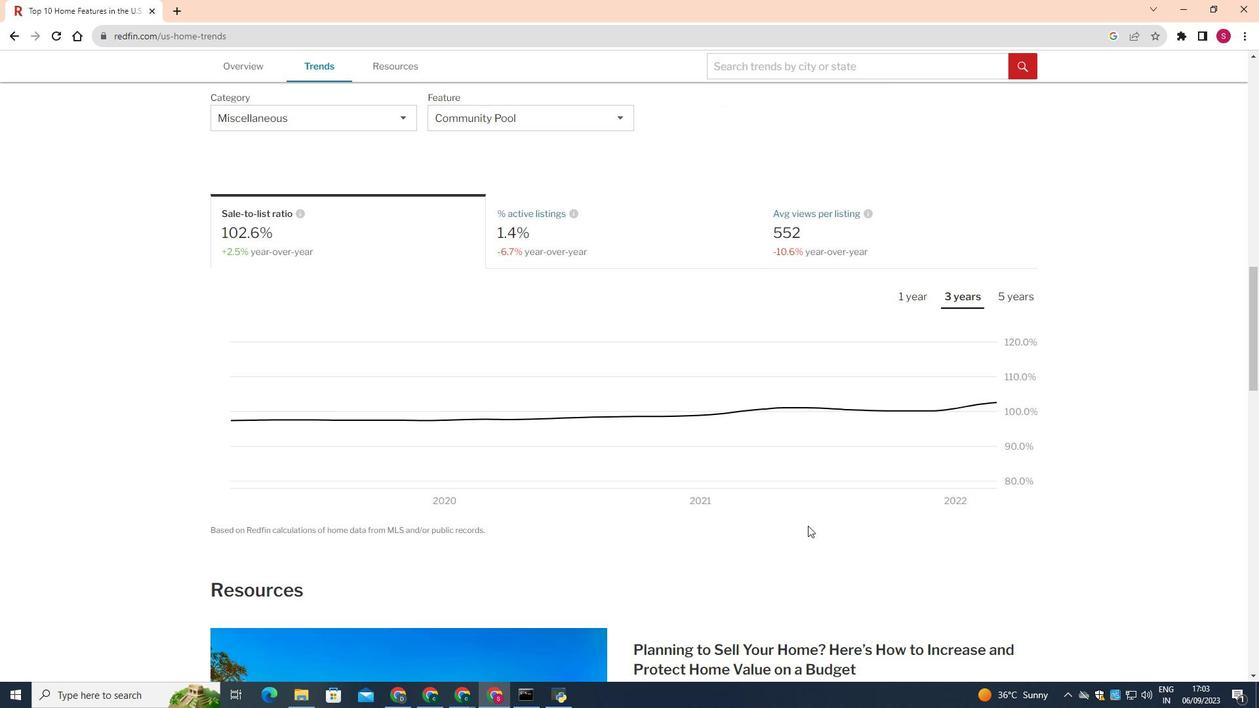 
